 Task: Filter people whose past company is IBM.
Action: Mouse moved to (328, 76)
Screenshot: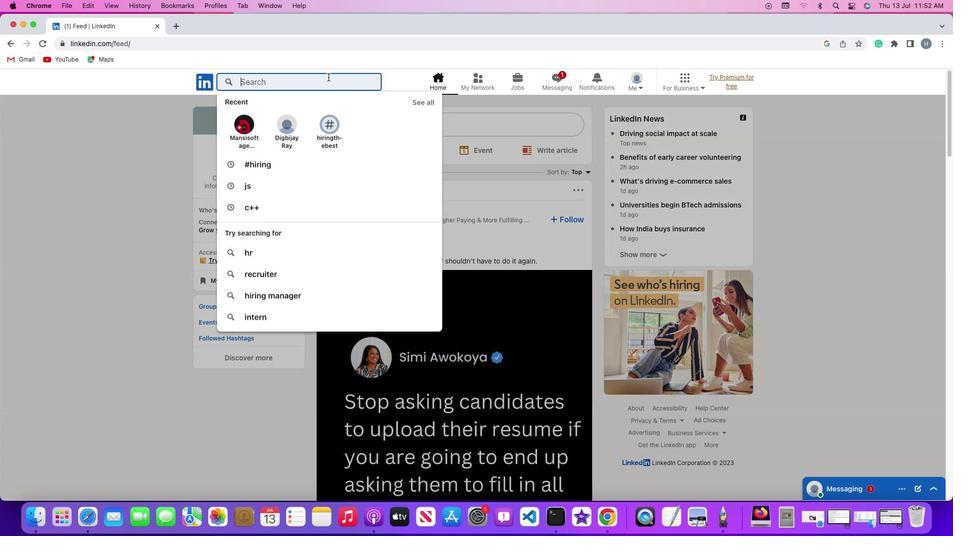 
Action: Mouse pressed left at (328, 76)
Screenshot: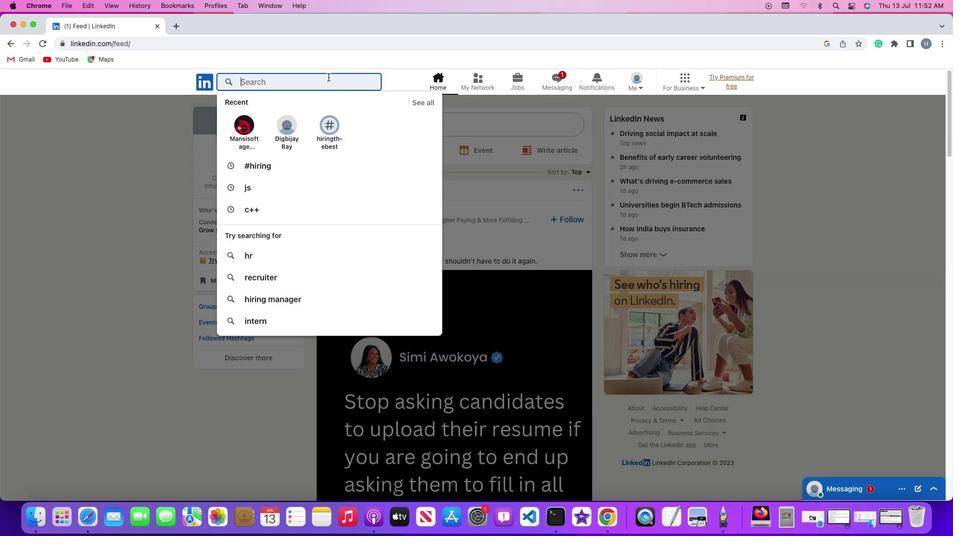 
Action: Mouse pressed left at (328, 76)
Screenshot: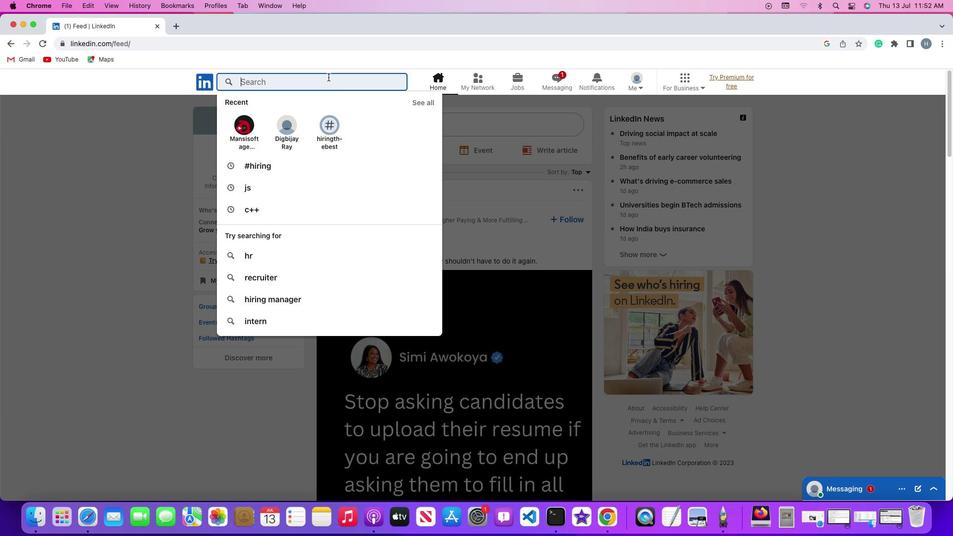 
Action: Key pressed Key.shift'#''h''i''r''i''n''g'Key.enter
Screenshot: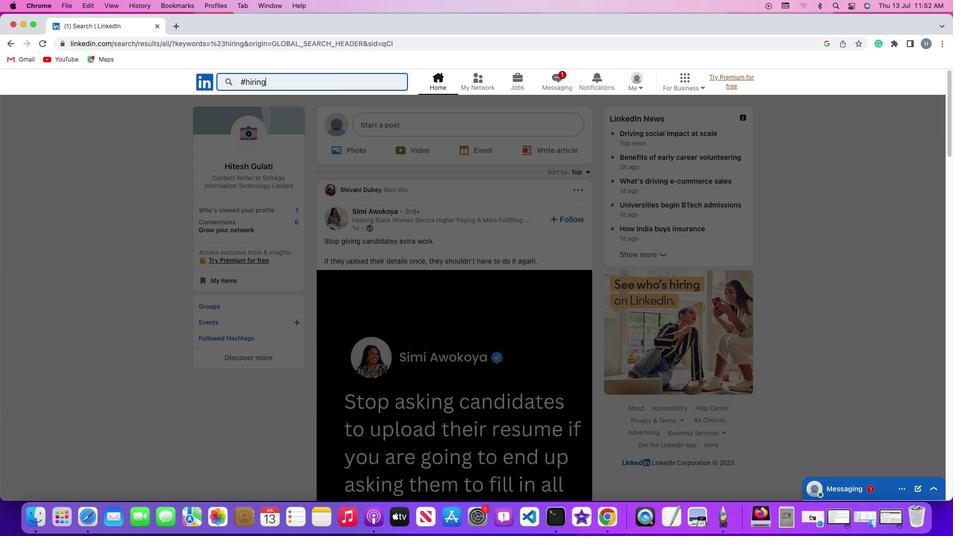 
Action: Mouse moved to (292, 107)
Screenshot: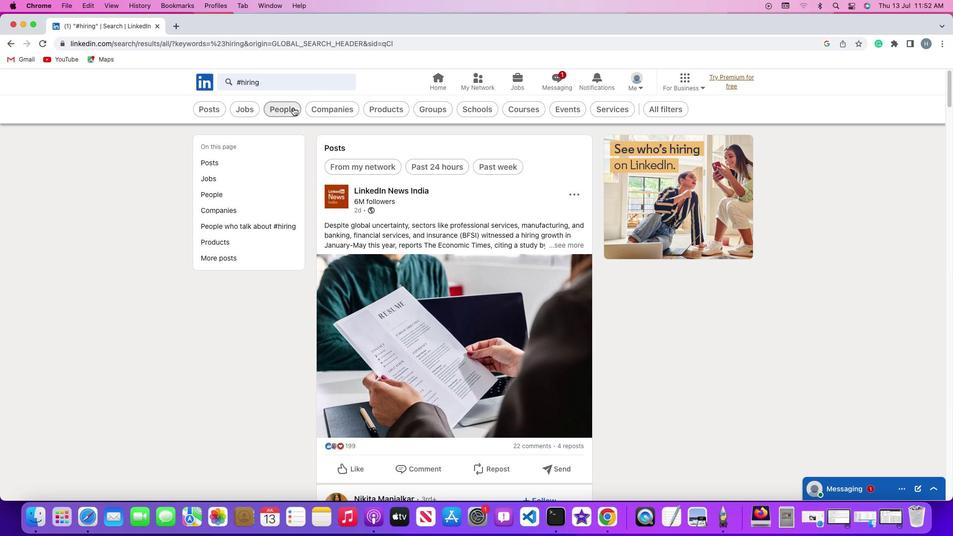 
Action: Mouse pressed left at (292, 107)
Screenshot: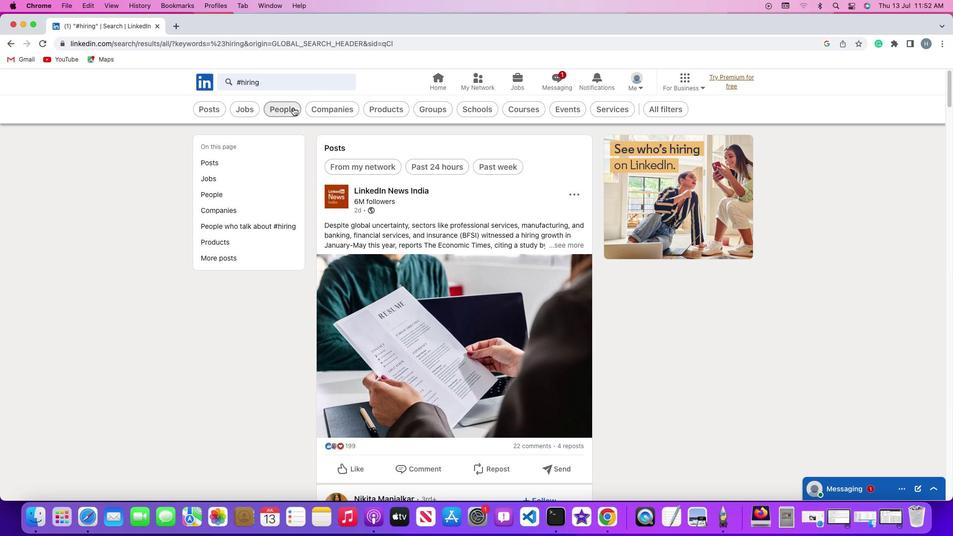 
Action: Mouse moved to (504, 108)
Screenshot: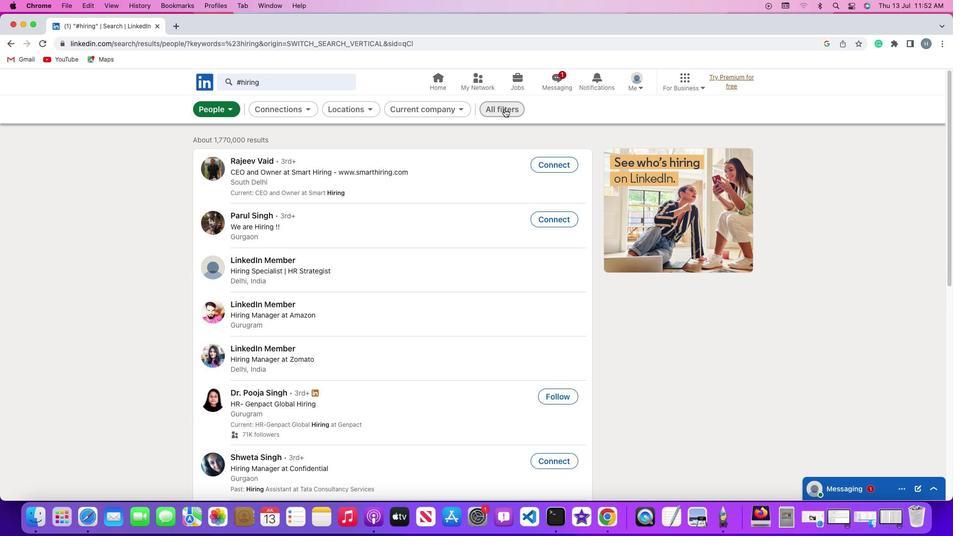 
Action: Mouse pressed left at (504, 108)
Screenshot: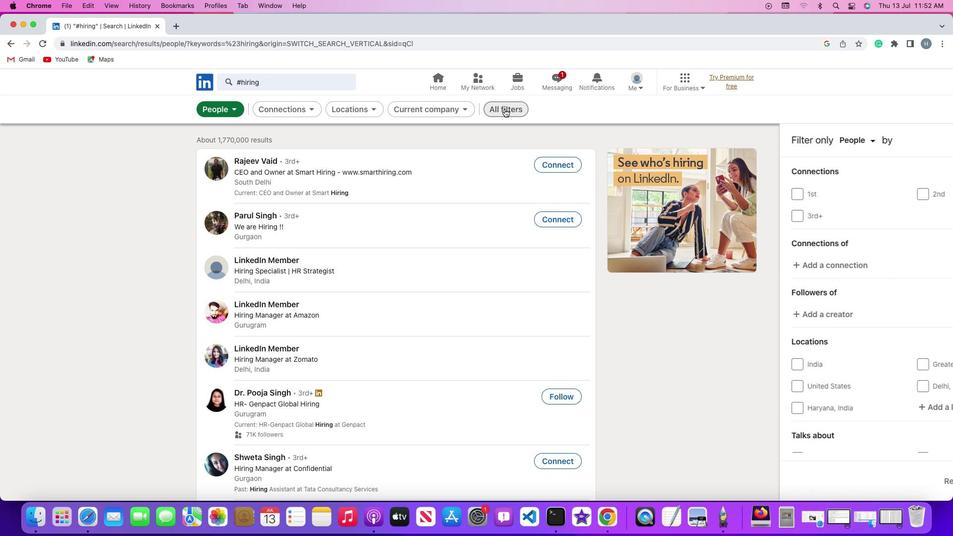 
Action: Mouse moved to (783, 329)
Screenshot: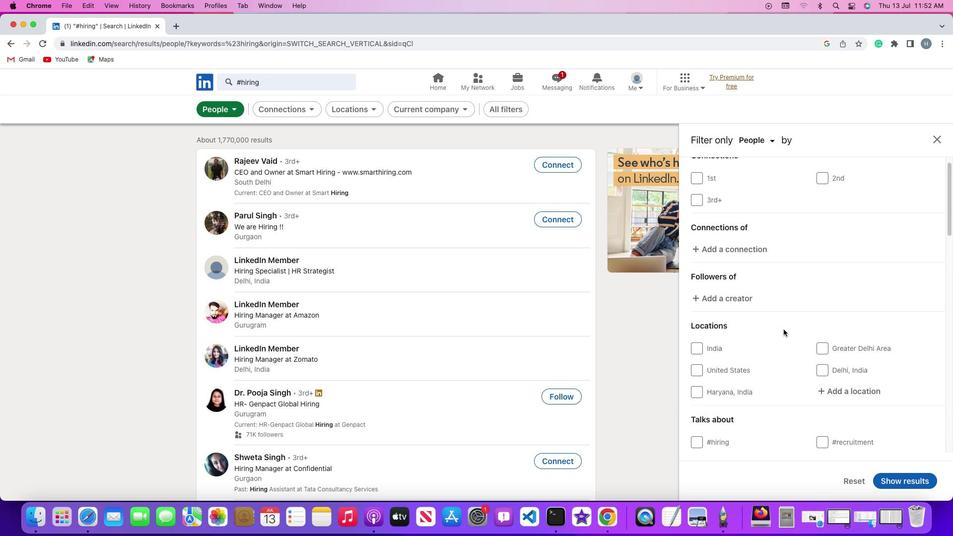 
Action: Mouse scrolled (783, 329) with delta (0, 0)
Screenshot: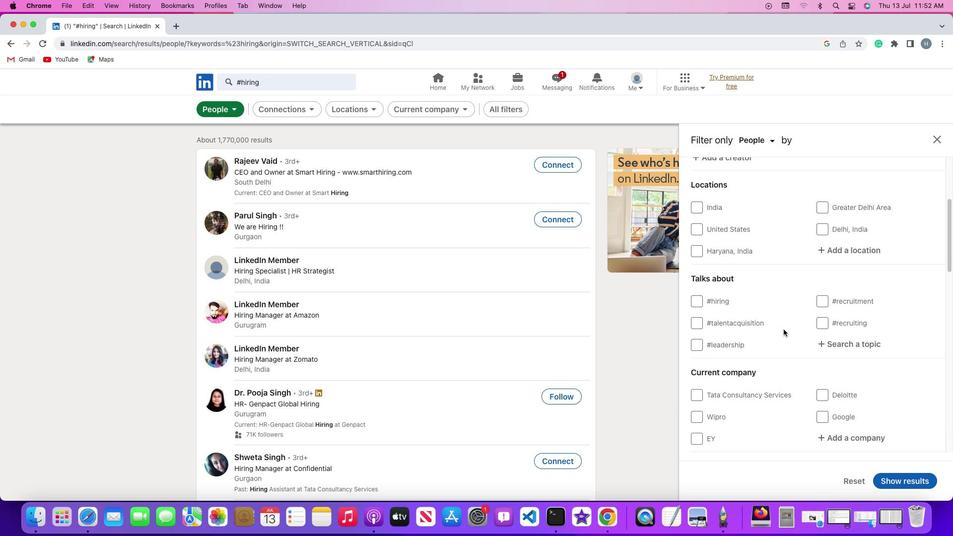 
Action: Mouse scrolled (783, 329) with delta (0, 0)
Screenshot: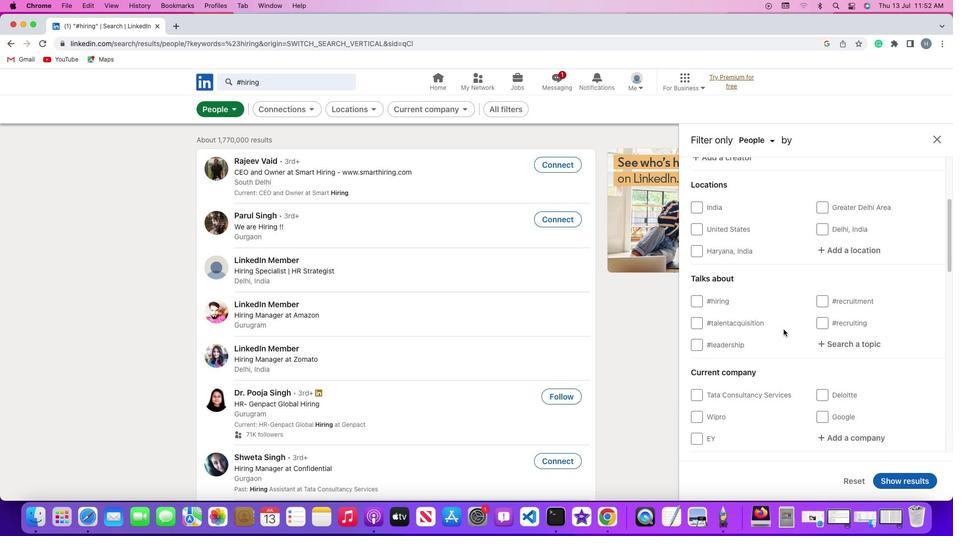 
Action: Mouse scrolled (783, 329) with delta (0, 0)
Screenshot: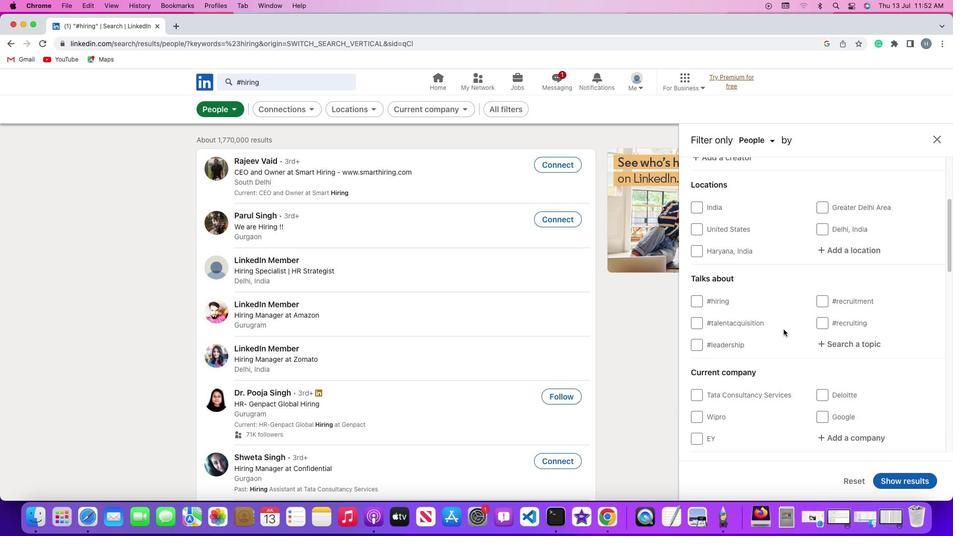 
Action: Mouse scrolled (783, 329) with delta (0, -1)
Screenshot: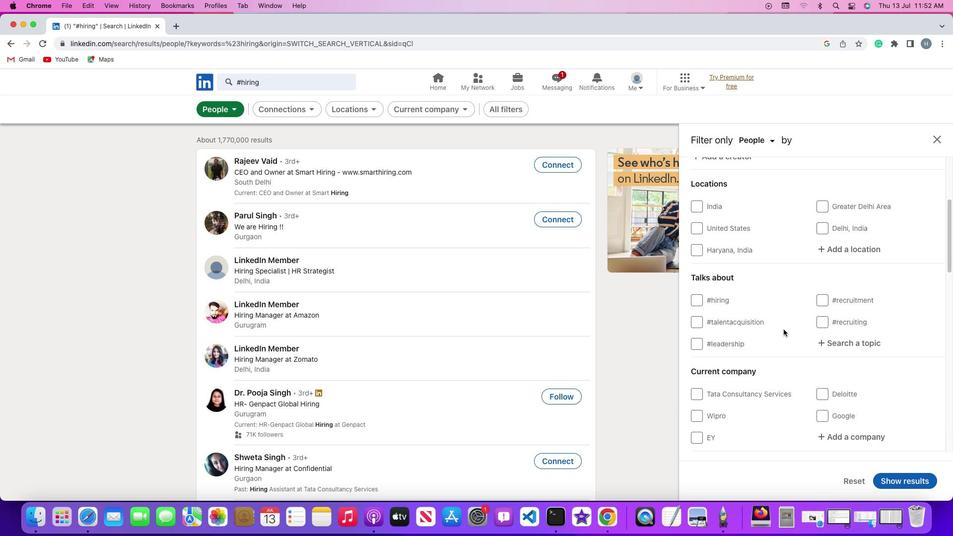
Action: Mouse scrolled (783, 329) with delta (0, 0)
Screenshot: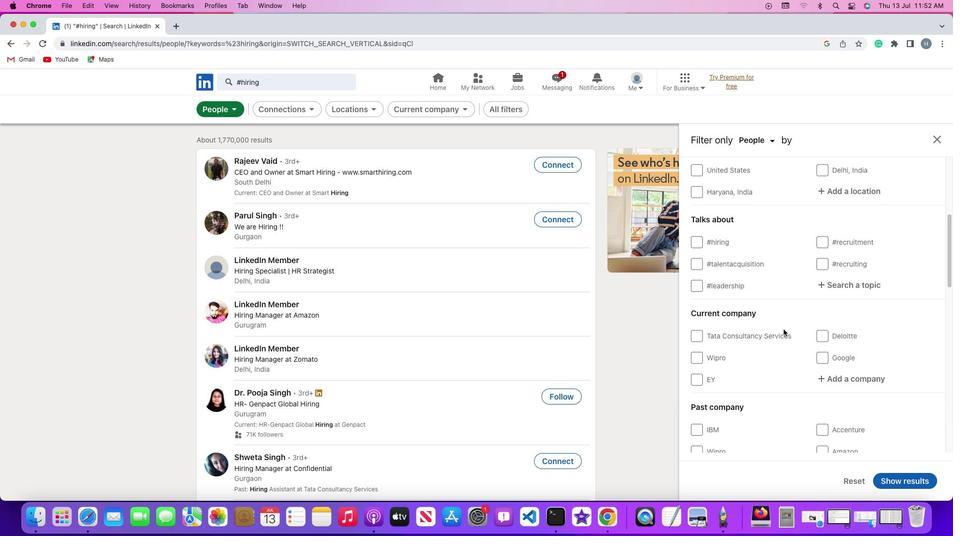 
Action: Mouse scrolled (783, 329) with delta (0, 0)
Screenshot: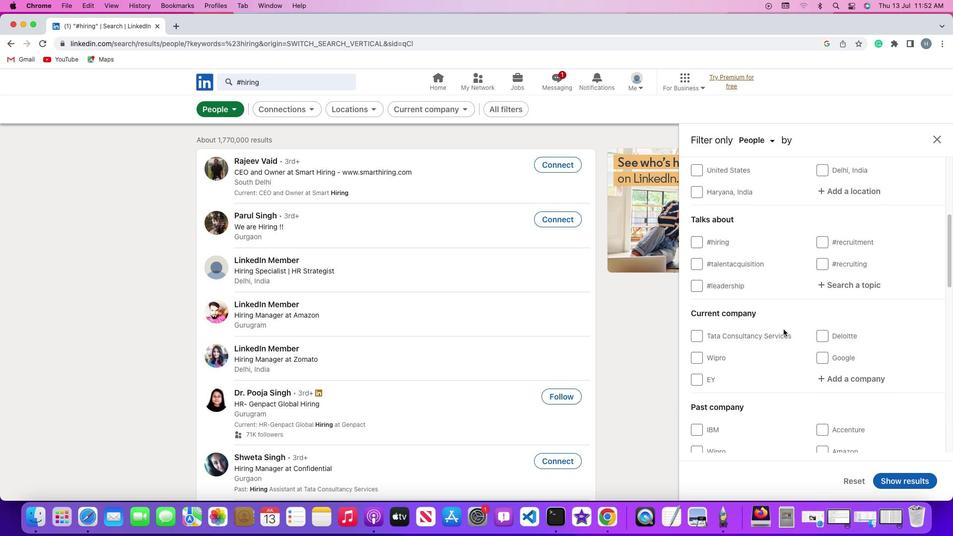 
Action: Mouse scrolled (783, 329) with delta (0, 0)
Screenshot: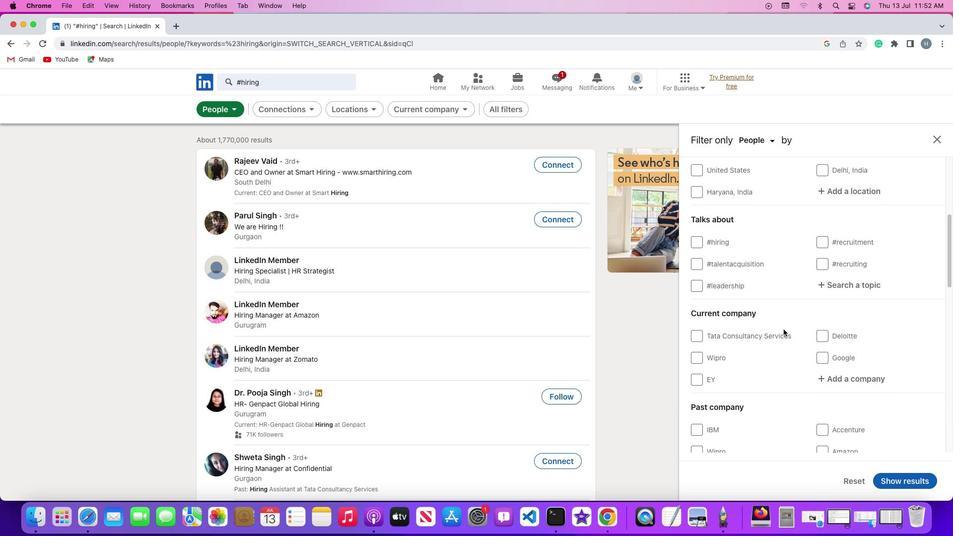 
Action: Mouse scrolled (783, 329) with delta (0, 0)
Screenshot: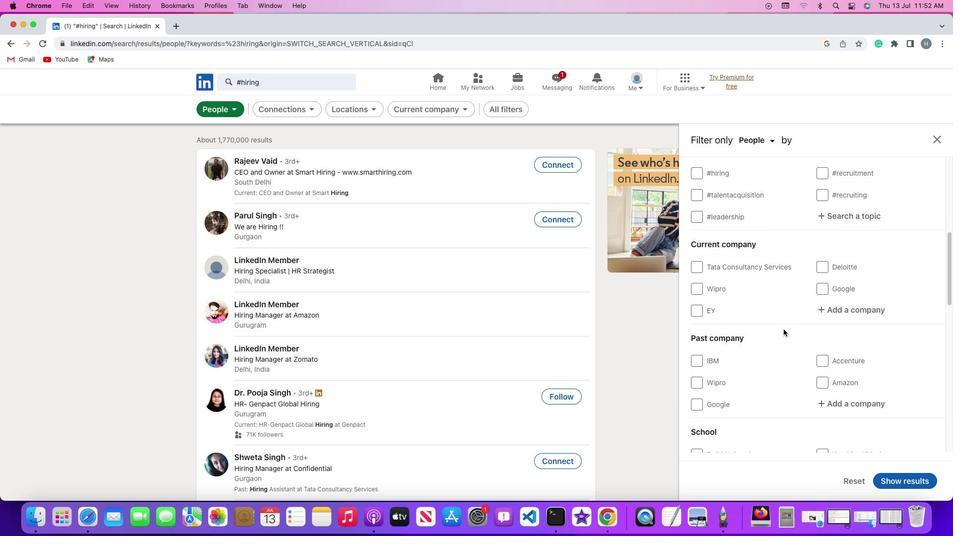 
Action: Mouse scrolled (783, 329) with delta (0, 0)
Screenshot: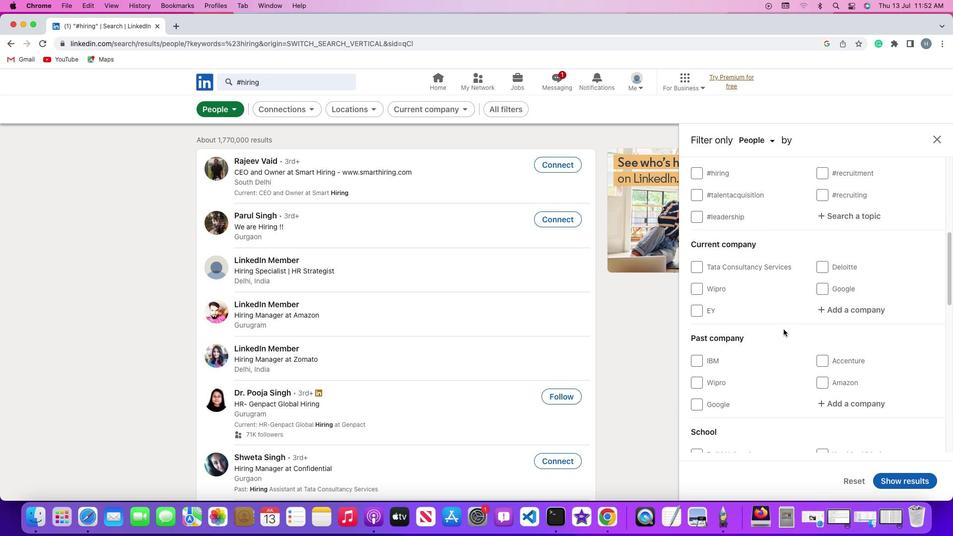 
Action: Mouse scrolled (783, 329) with delta (0, 0)
Screenshot: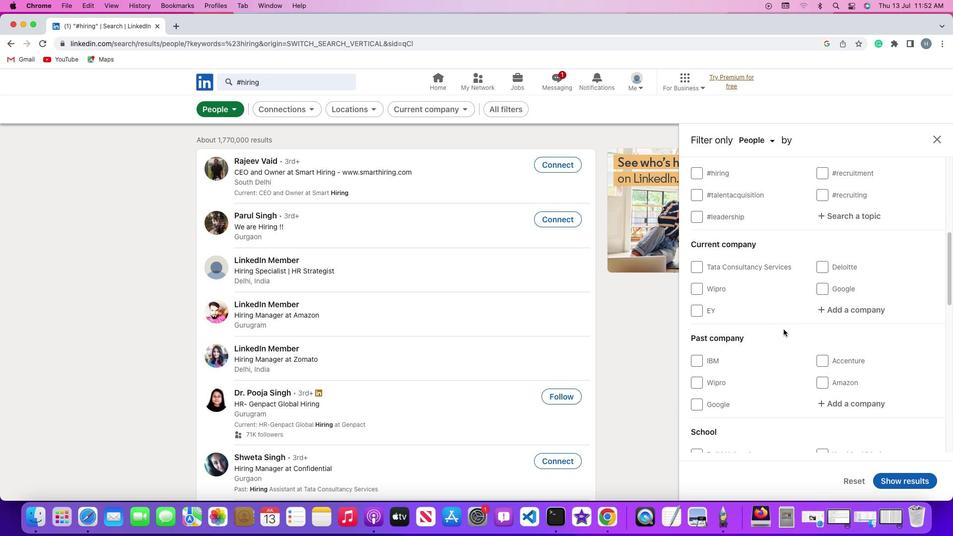 
Action: Mouse scrolled (783, 329) with delta (0, 0)
Screenshot: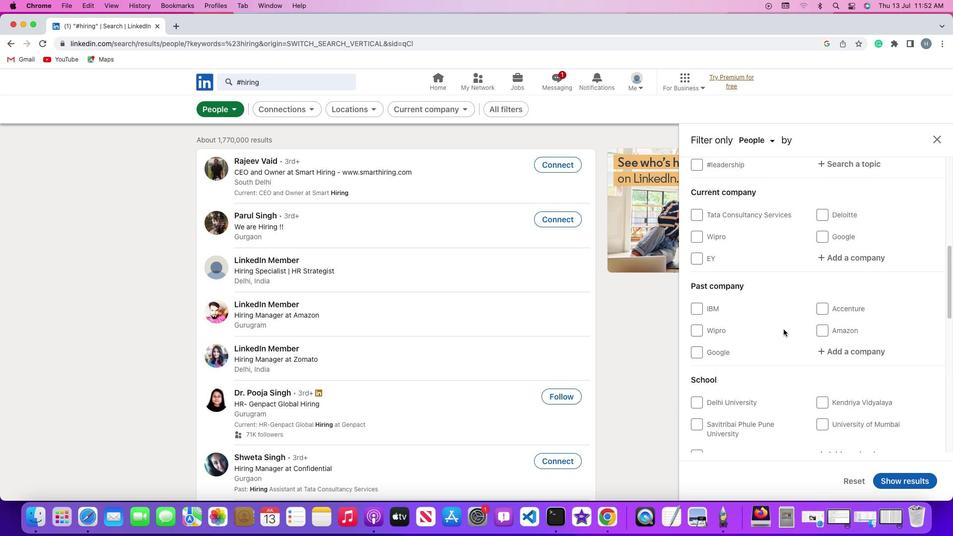 
Action: Mouse scrolled (783, 329) with delta (0, 0)
Screenshot: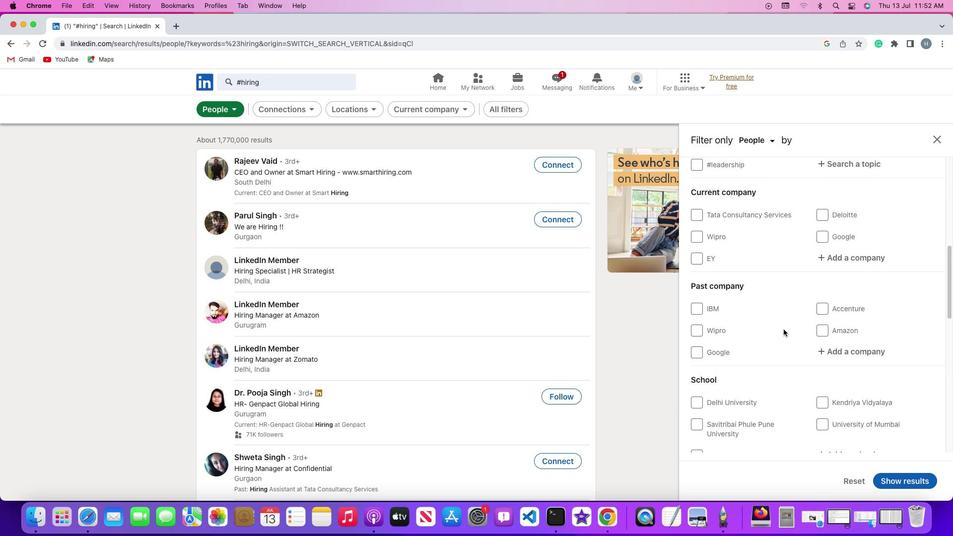 
Action: Mouse scrolled (783, 329) with delta (0, 0)
Screenshot: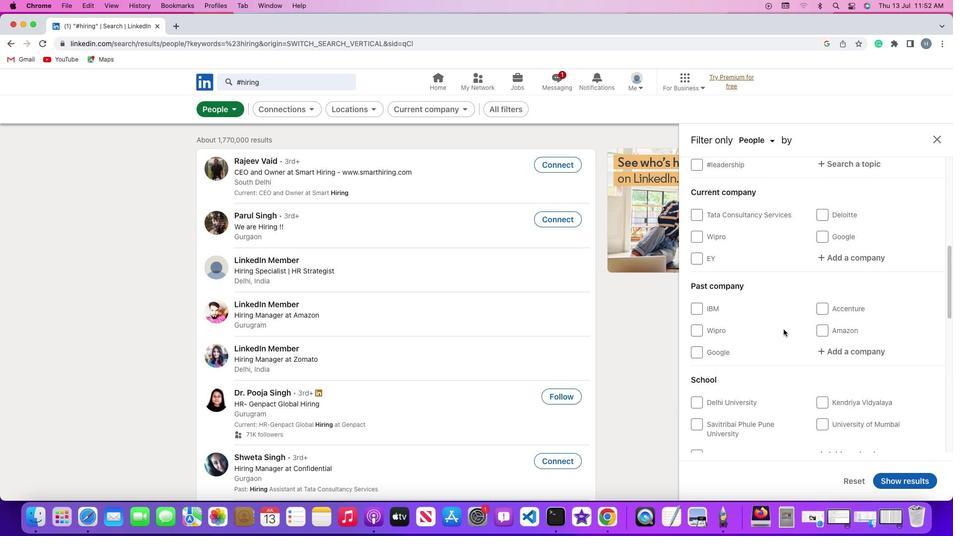 
Action: Mouse moved to (699, 306)
Screenshot: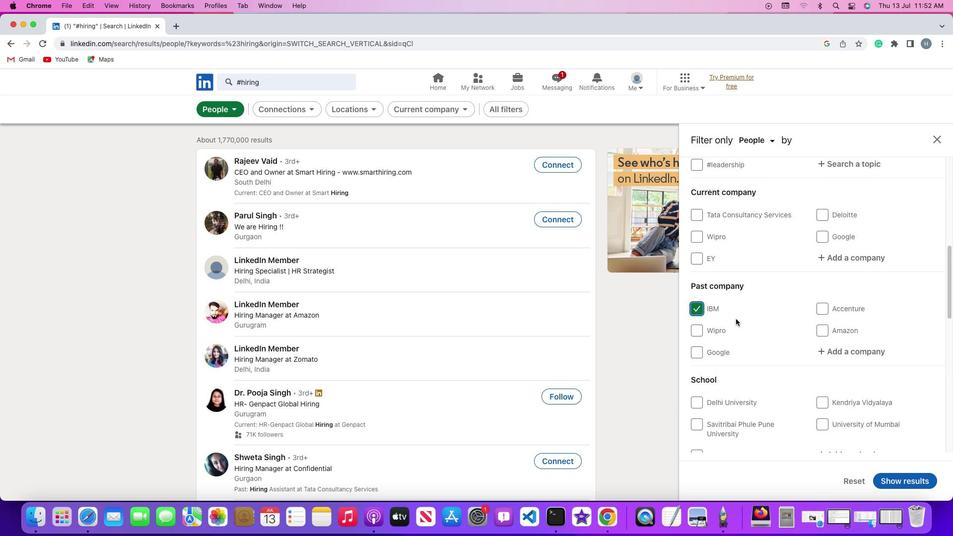 
Action: Mouse pressed left at (699, 306)
Screenshot: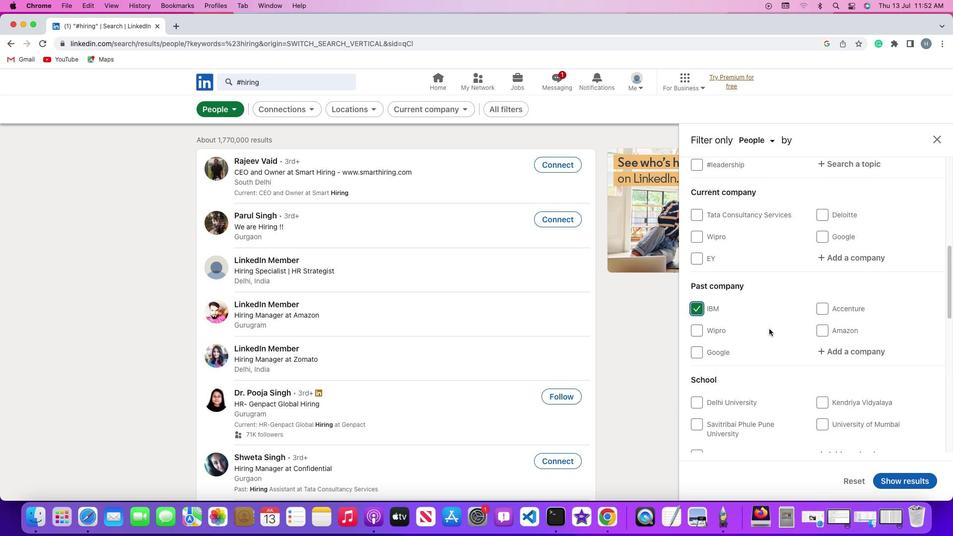 
Action: Mouse moved to (917, 481)
Screenshot: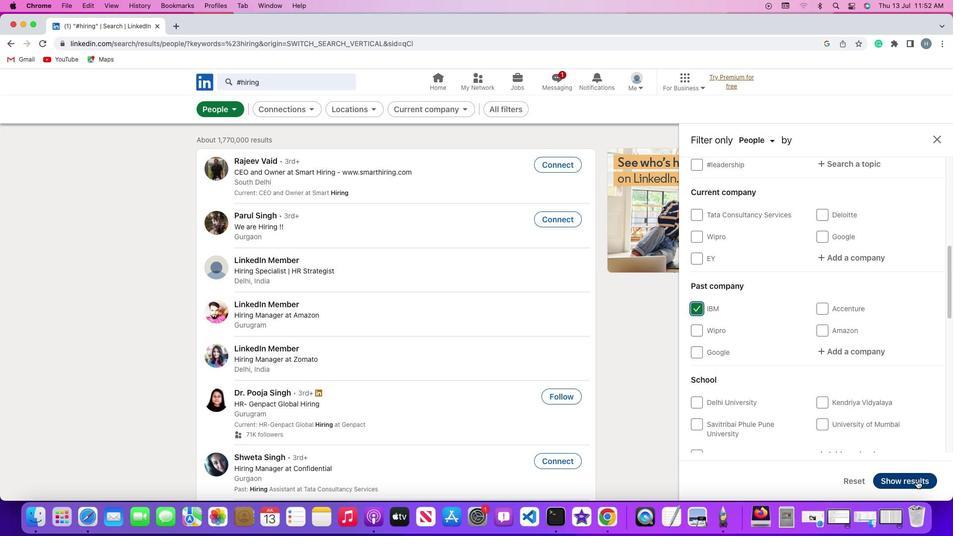 
Action: Mouse pressed left at (917, 481)
Screenshot: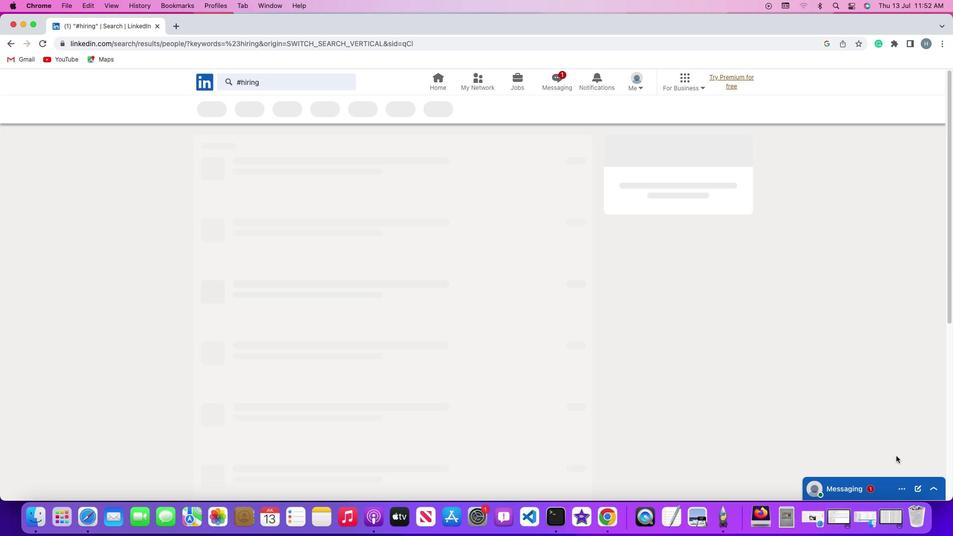 
Action: Mouse moved to (819, 253)
Screenshot: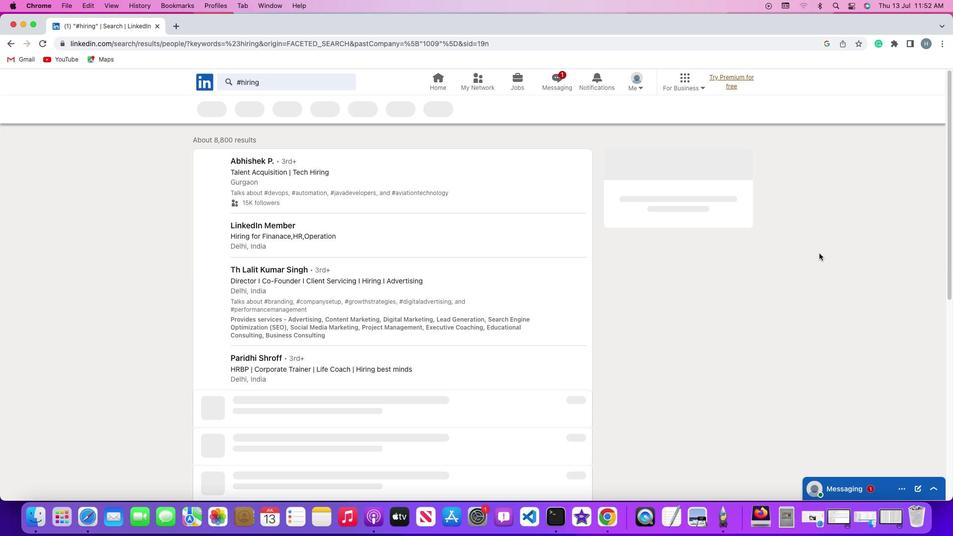 
